 Task: Create a rule when the due date is marked ascomplete in a card by anyone except me.
Action: Mouse moved to (1118, 278)
Screenshot: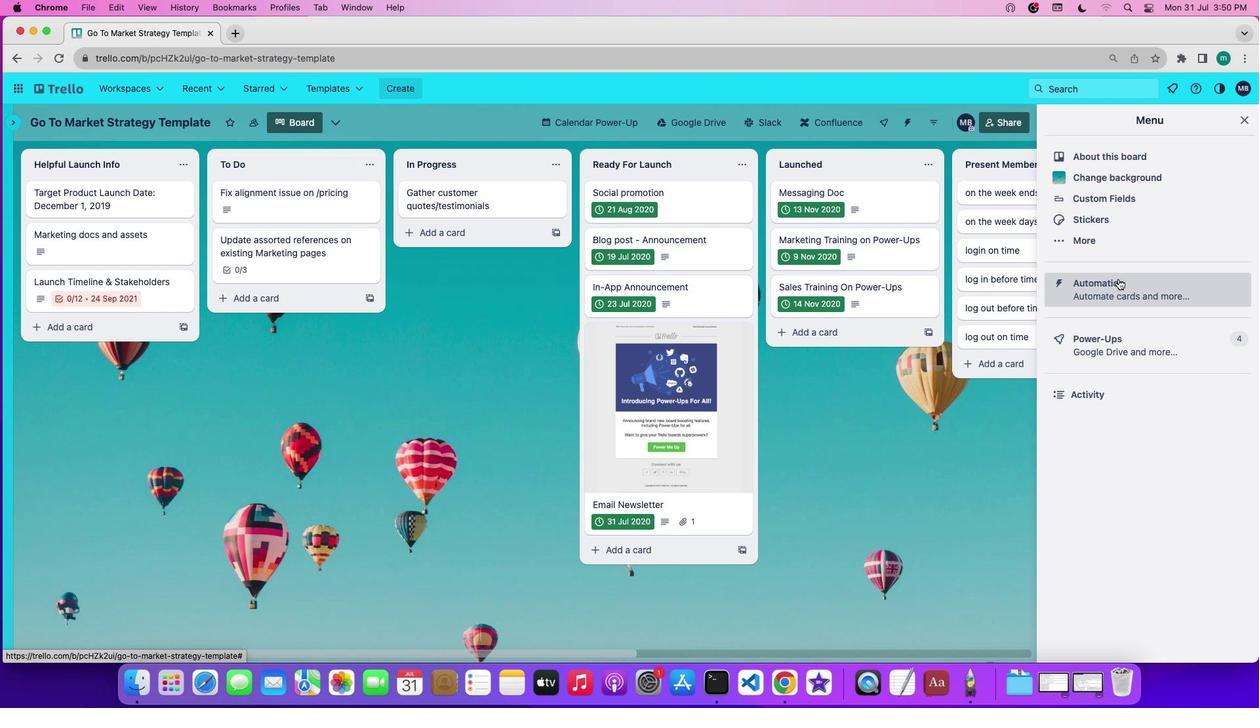 
Action: Mouse pressed left at (1118, 278)
Screenshot: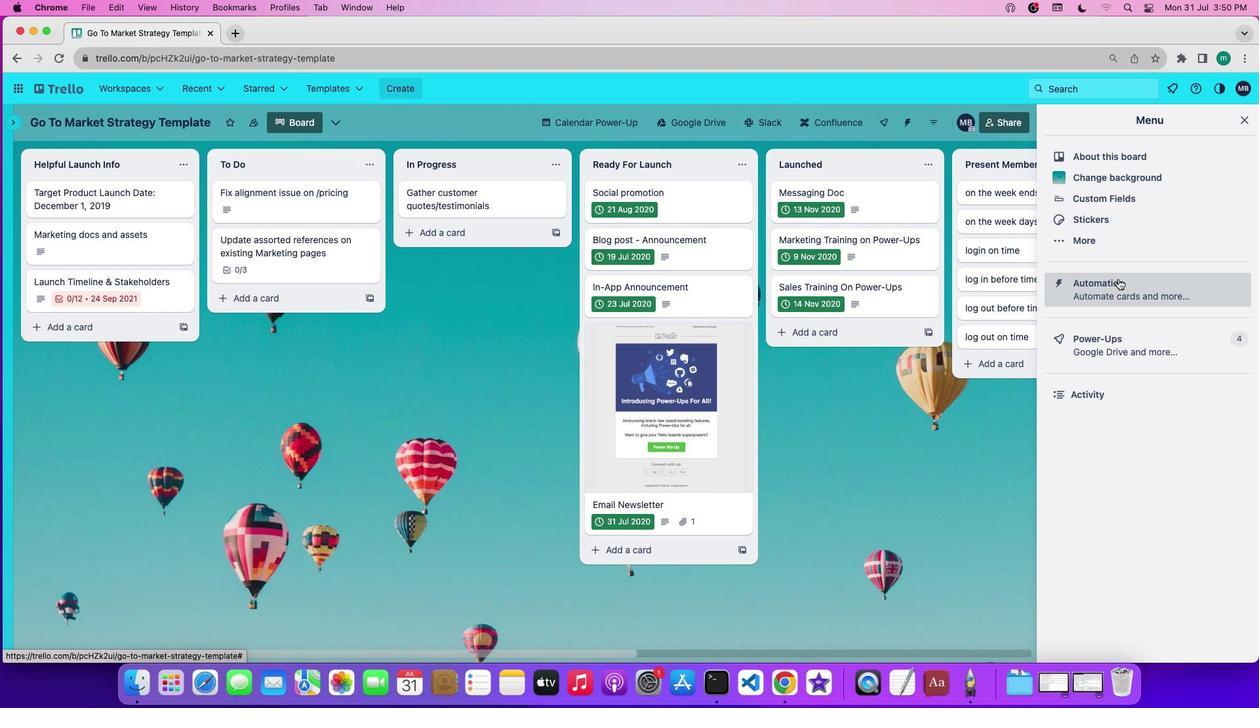 
Action: Mouse moved to (73, 249)
Screenshot: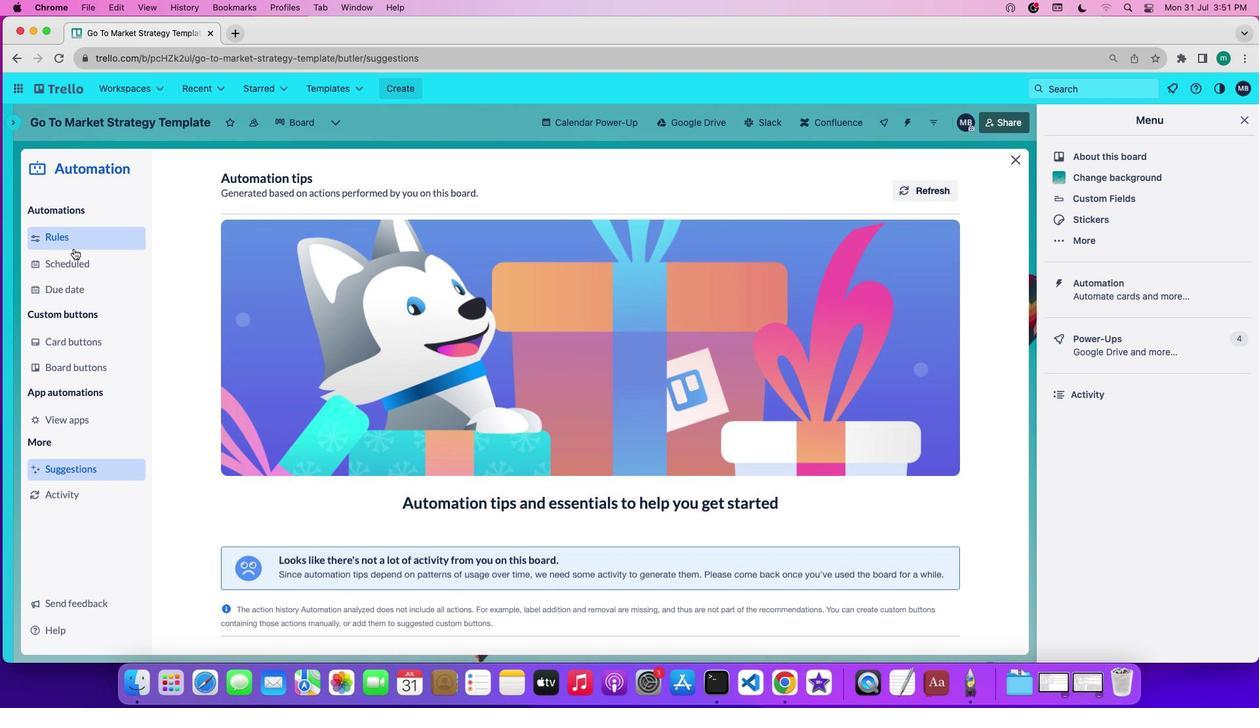
Action: Mouse pressed left at (73, 249)
Screenshot: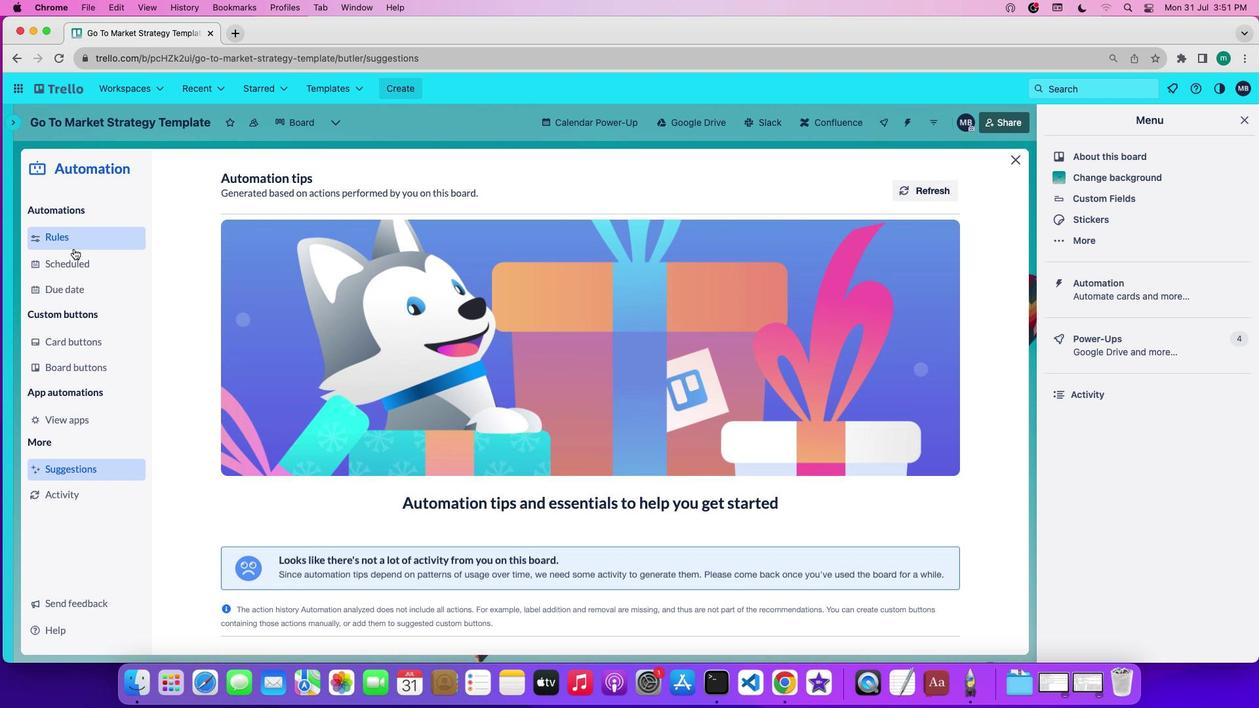 
Action: Mouse moved to (297, 470)
Screenshot: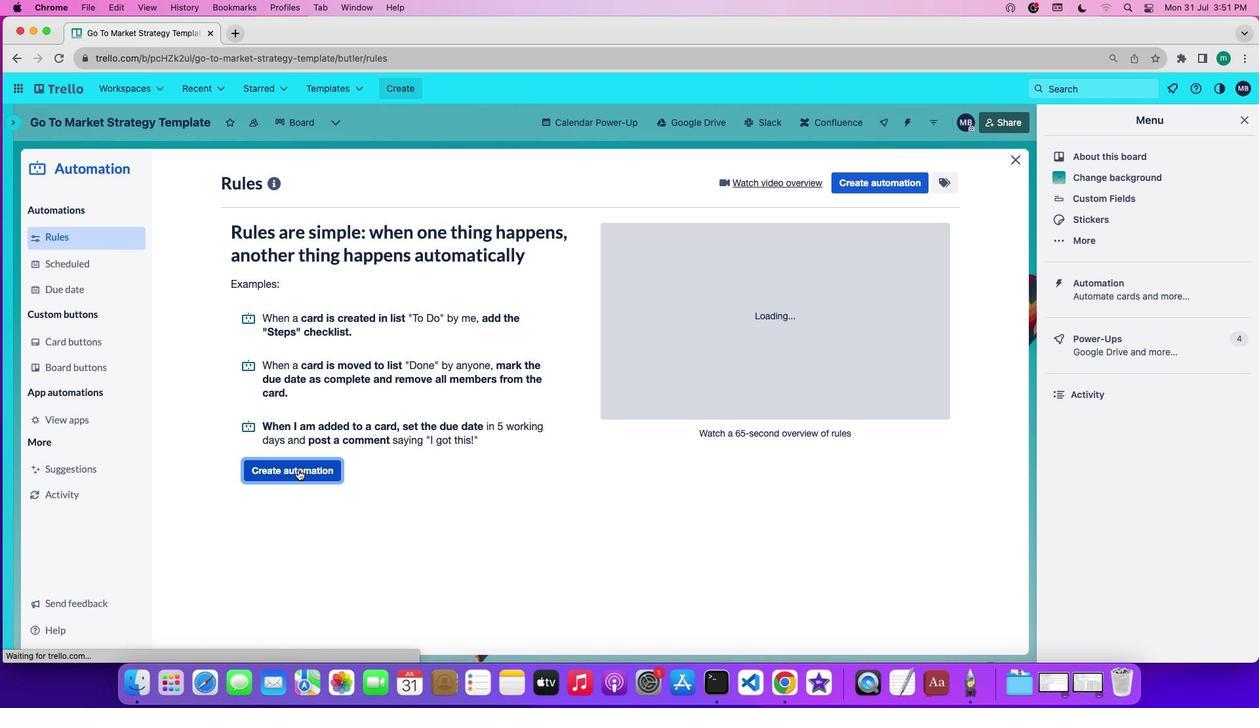 
Action: Mouse pressed left at (297, 470)
Screenshot: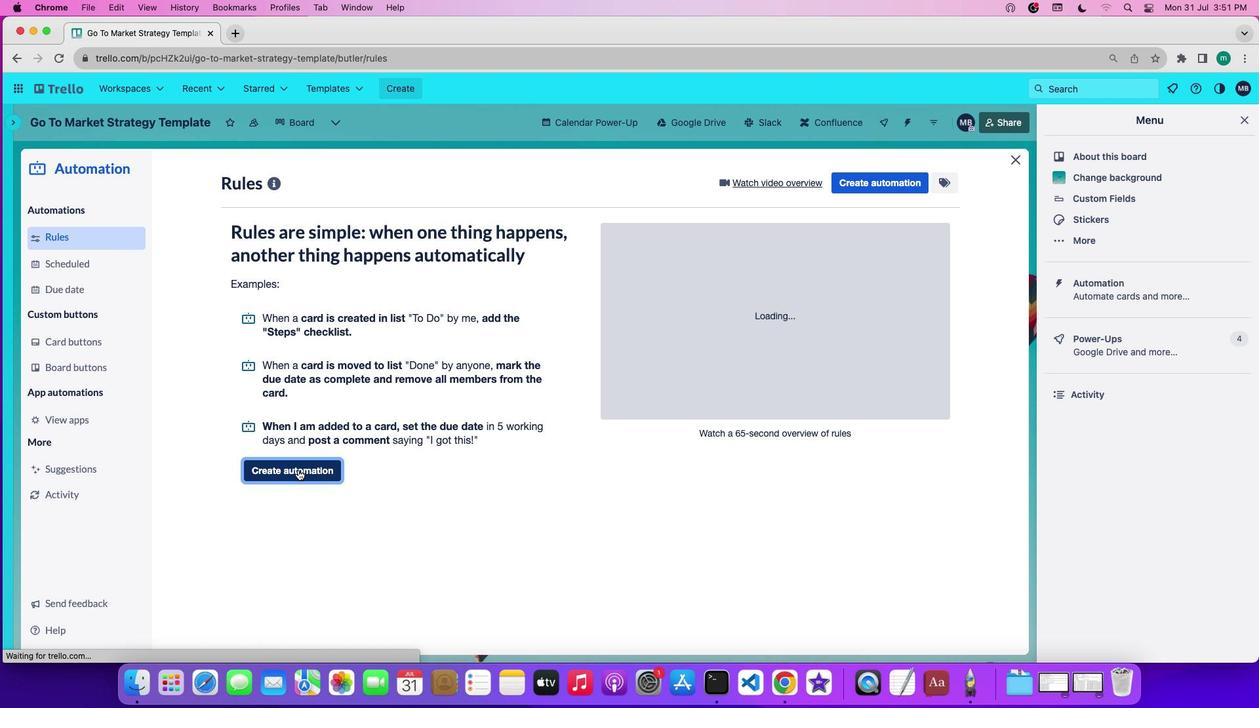 
Action: Mouse moved to (520, 309)
Screenshot: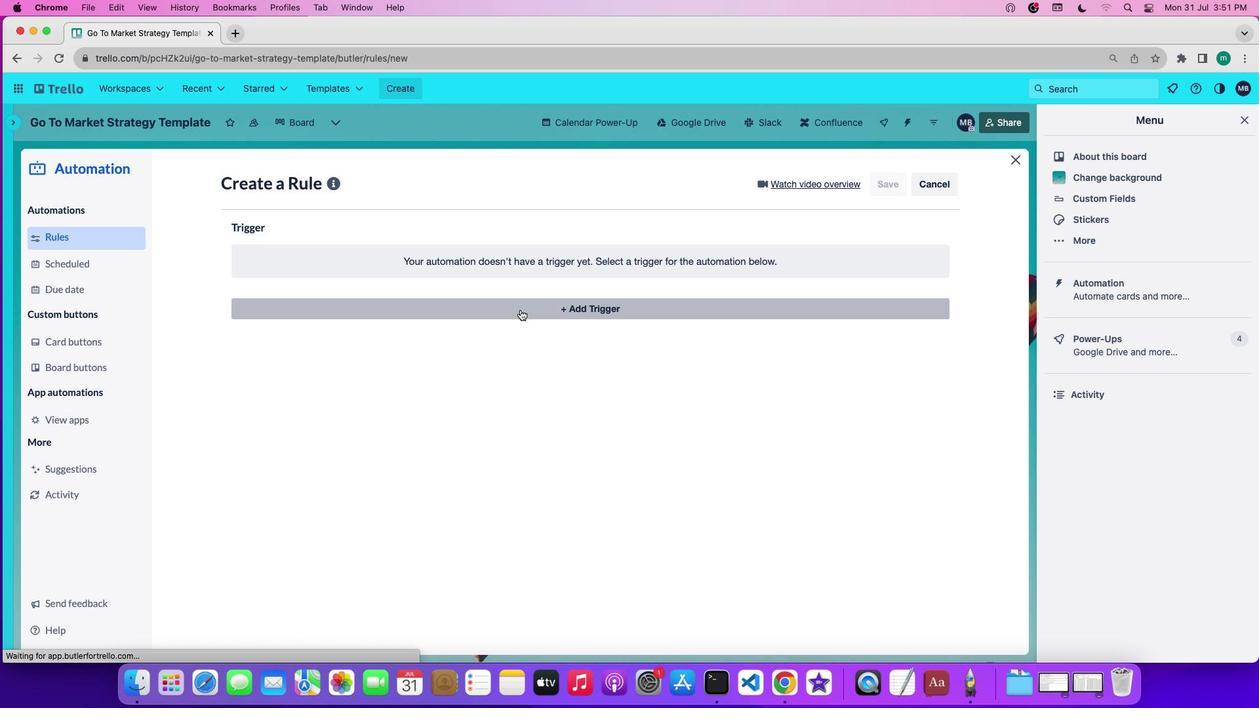 
Action: Mouse pressed left at (520, 309)
Screenshot: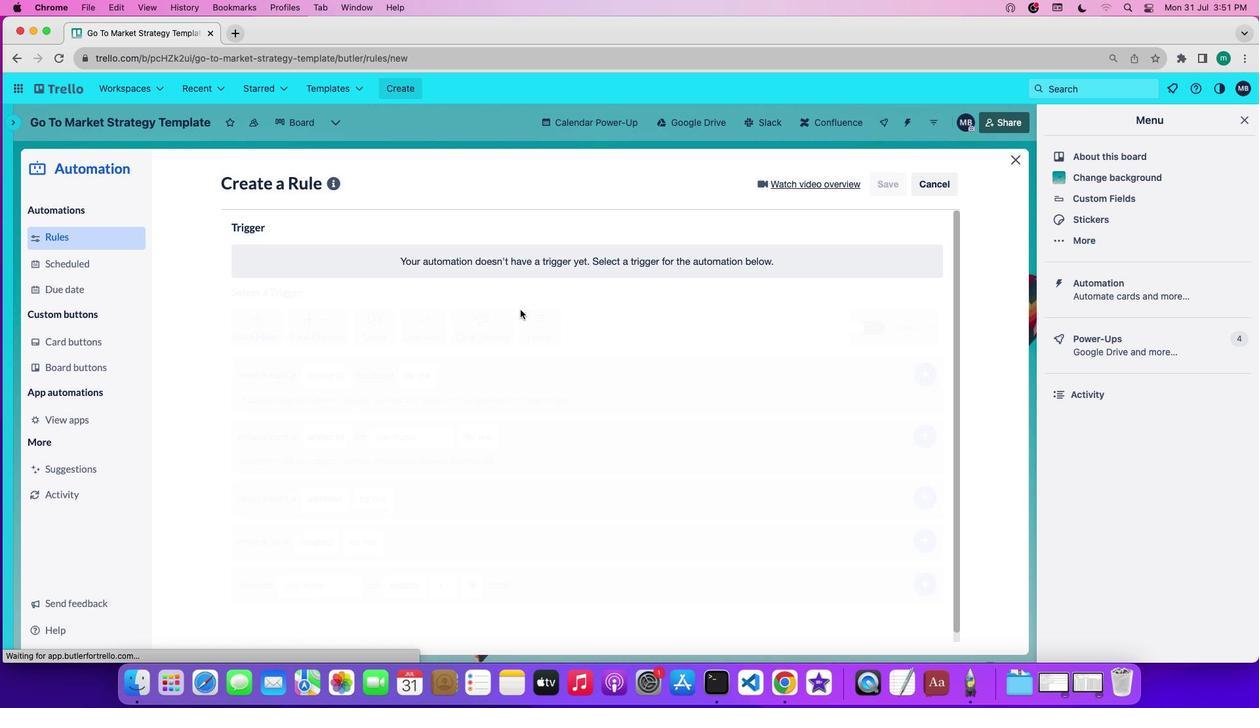 
Action: Mouse moved to (380, 344)
Screenshot: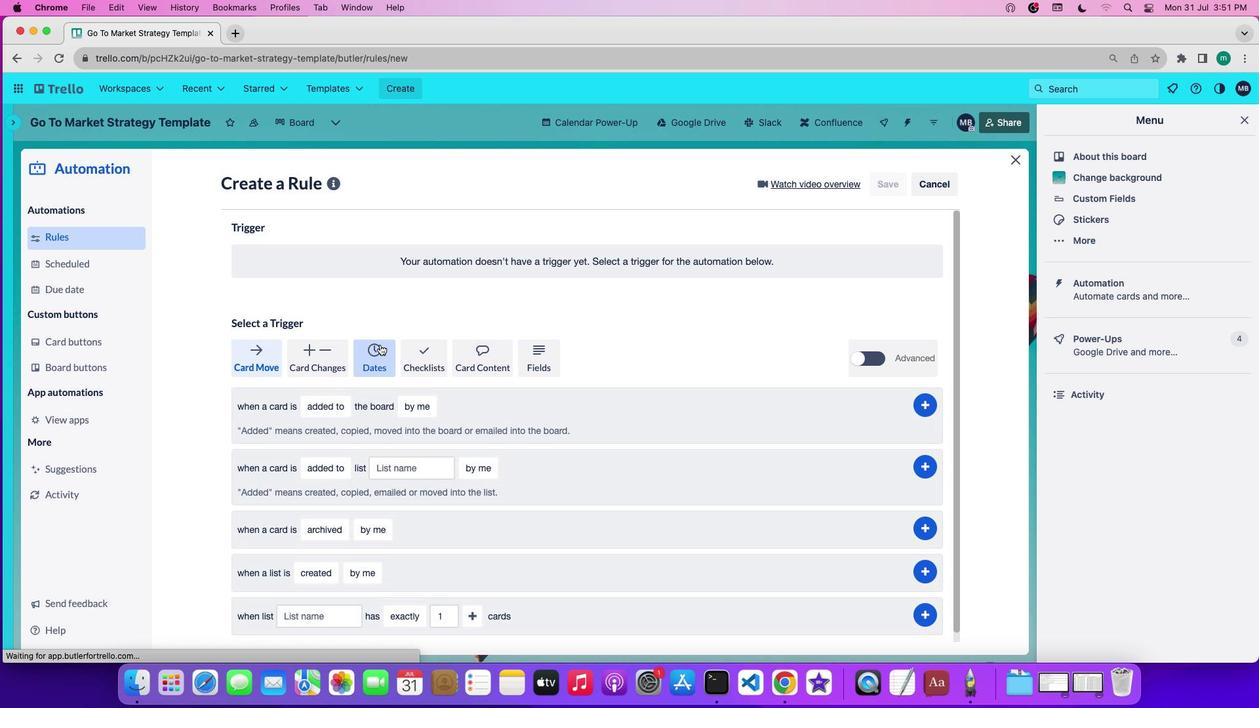 
Action: Mouse pressed left at (380, 344)
Screenshot: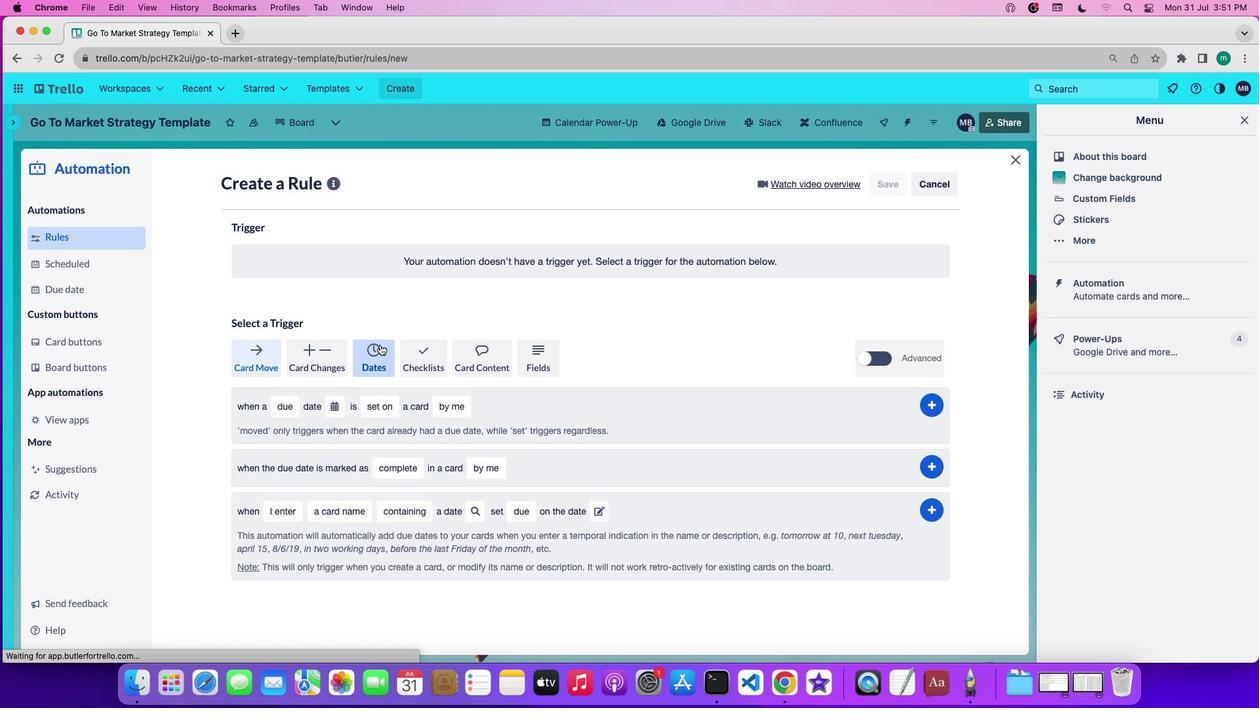 
Action: Mouse moved to (396, 462)
Screenshot: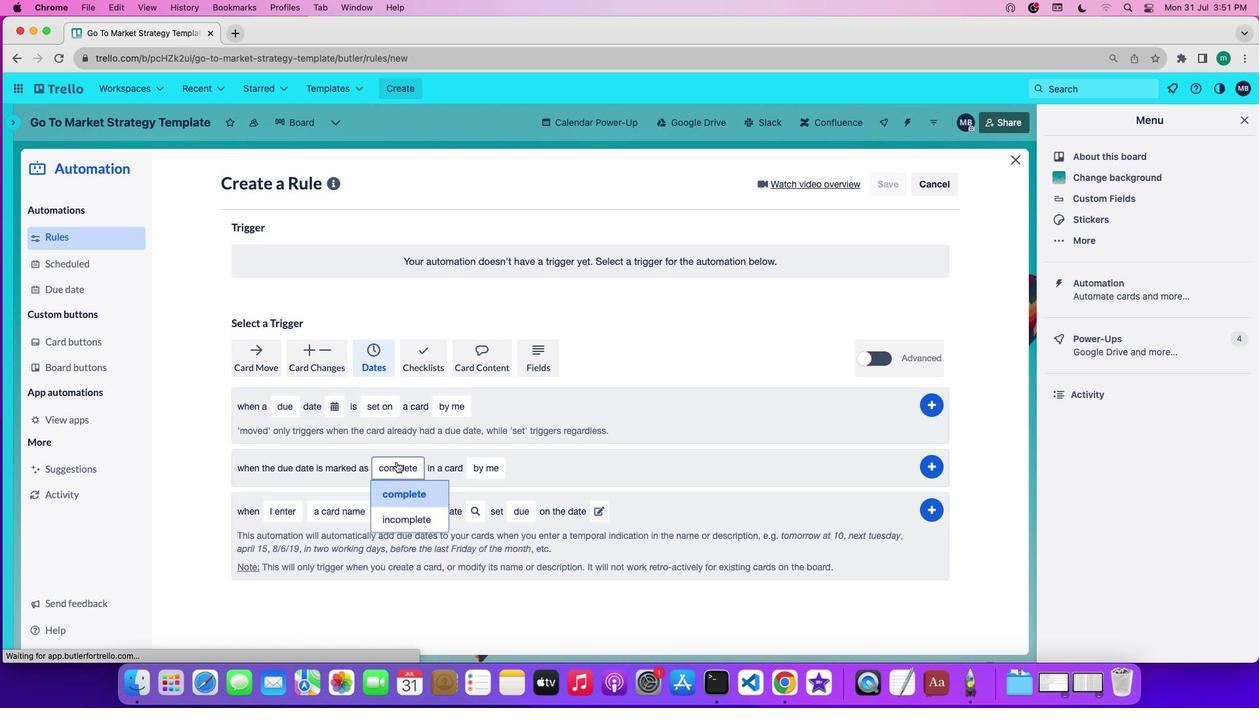 
Action: Mouse pressed left at (396, 462)
Screenshot: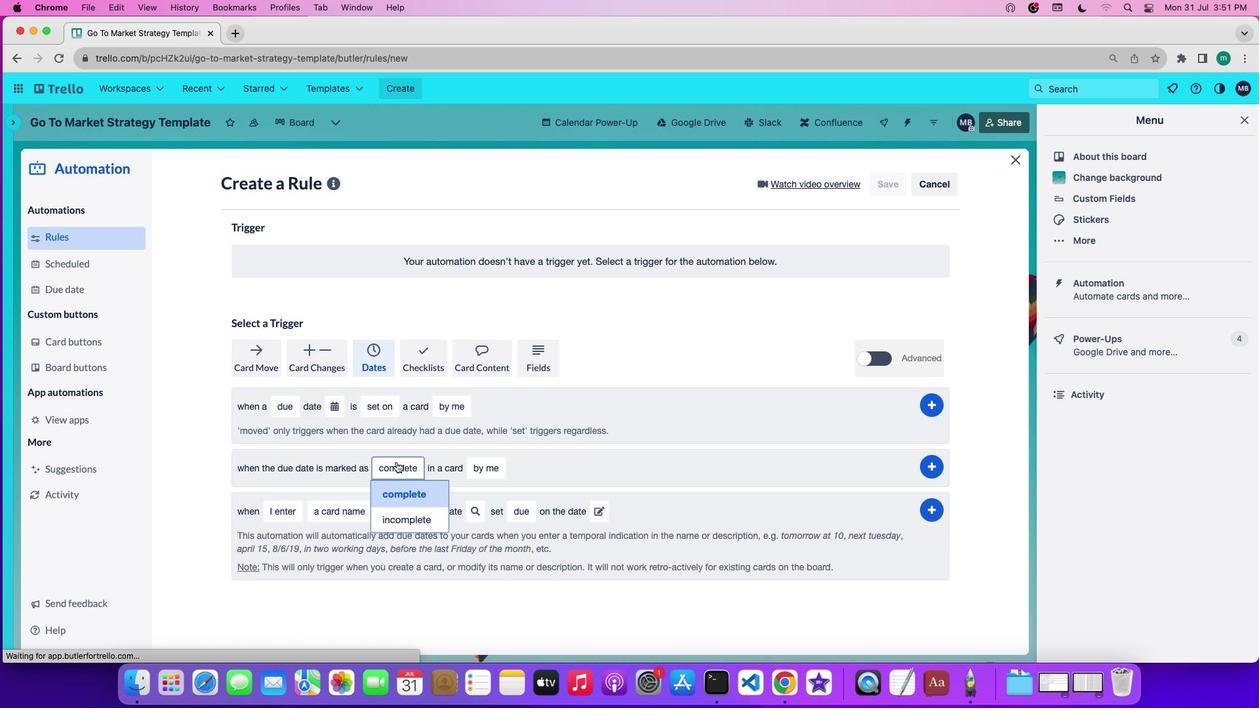 
Action: Mouse moved to (400, 494)
Screenshot: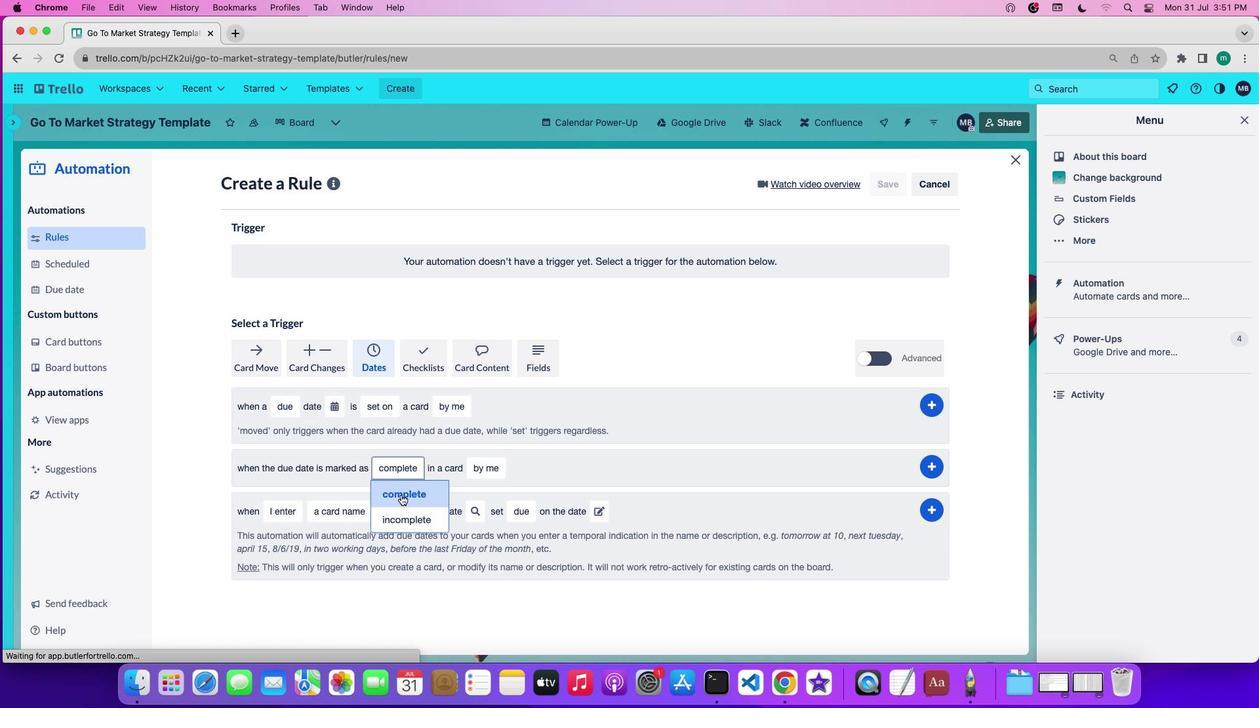 
Action: Mouse pressed left at (400, 494)
Screenshot: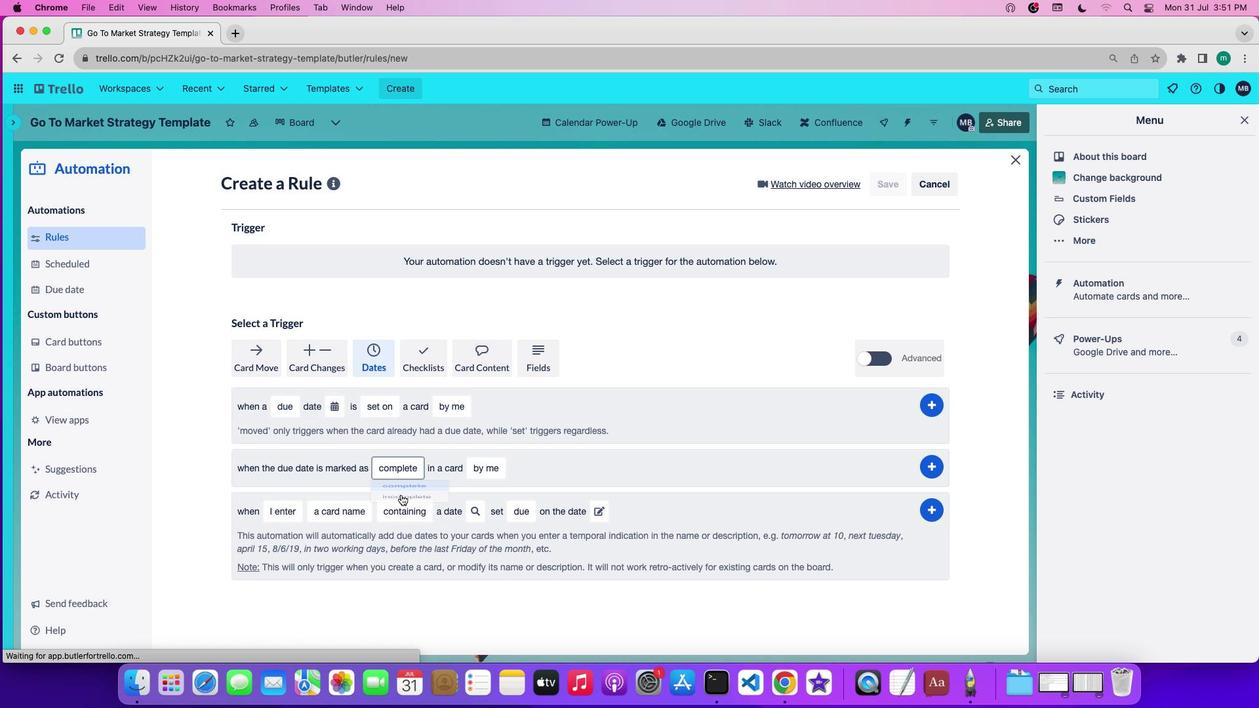 
Action: Mouse moved to (485, 464)
Screenshot: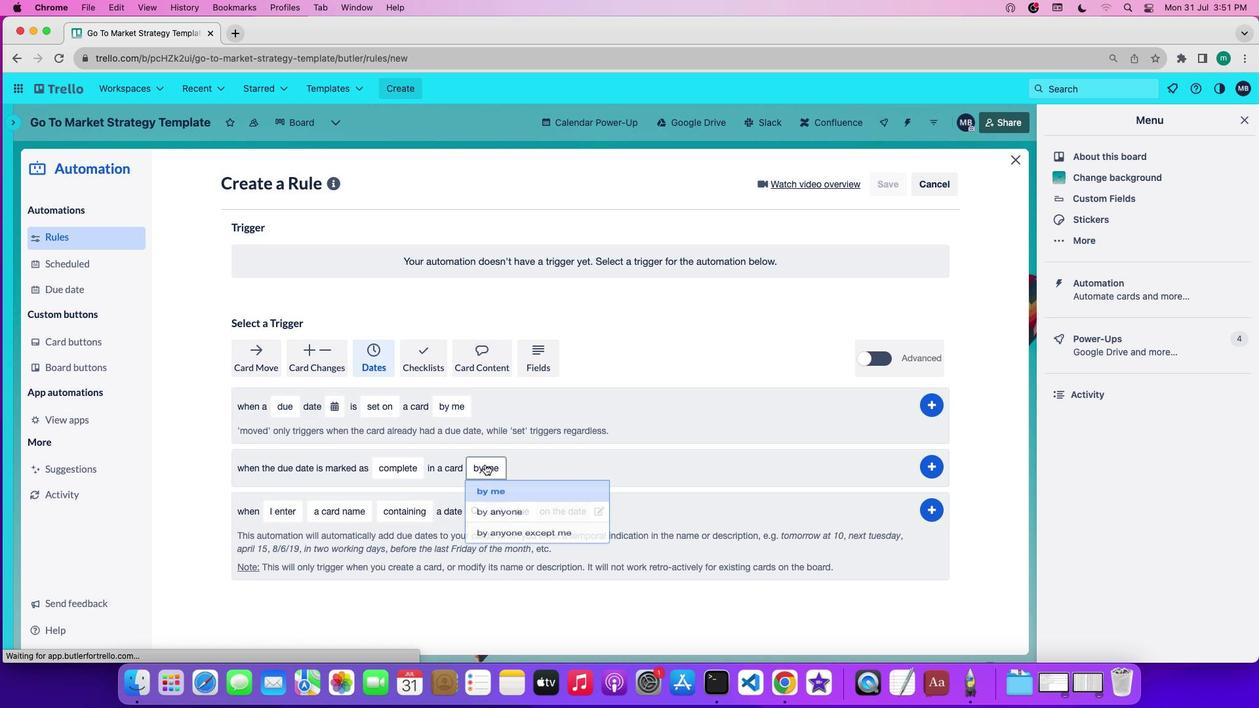 
Action: Mouse pressed left at (485, 464)
Screenshot: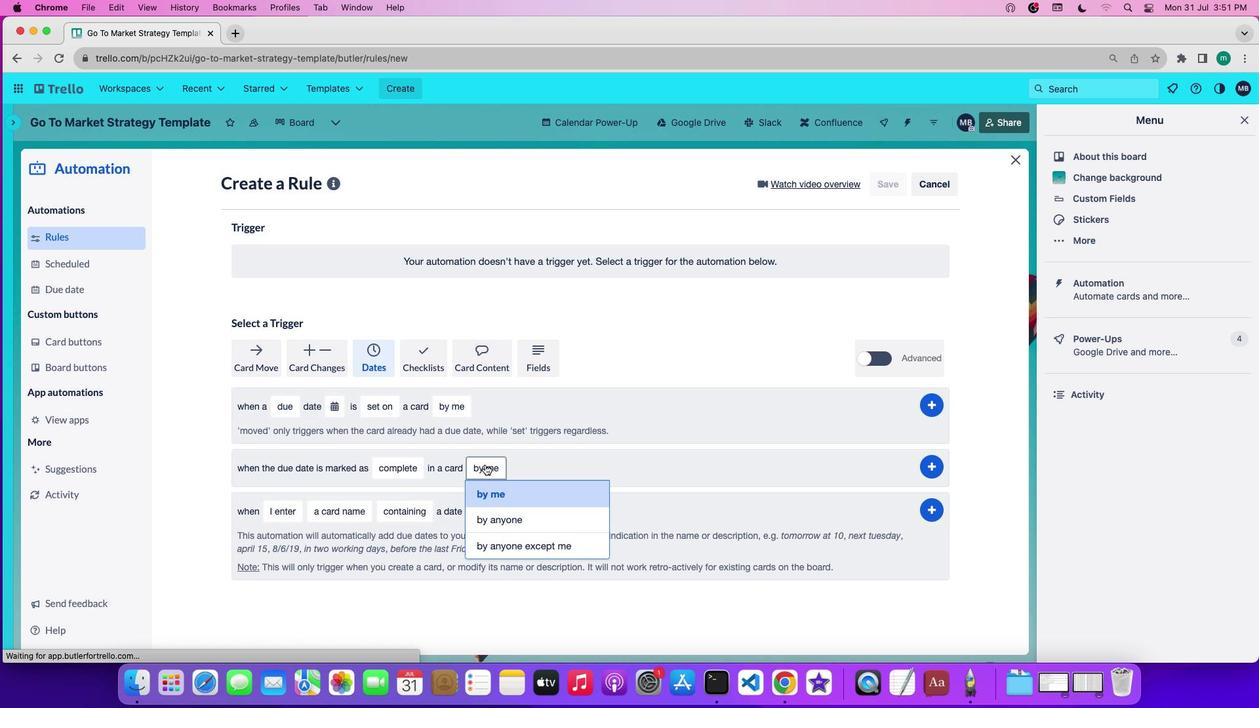 
Action: Mouse moved to (502, 545)
Screenshot: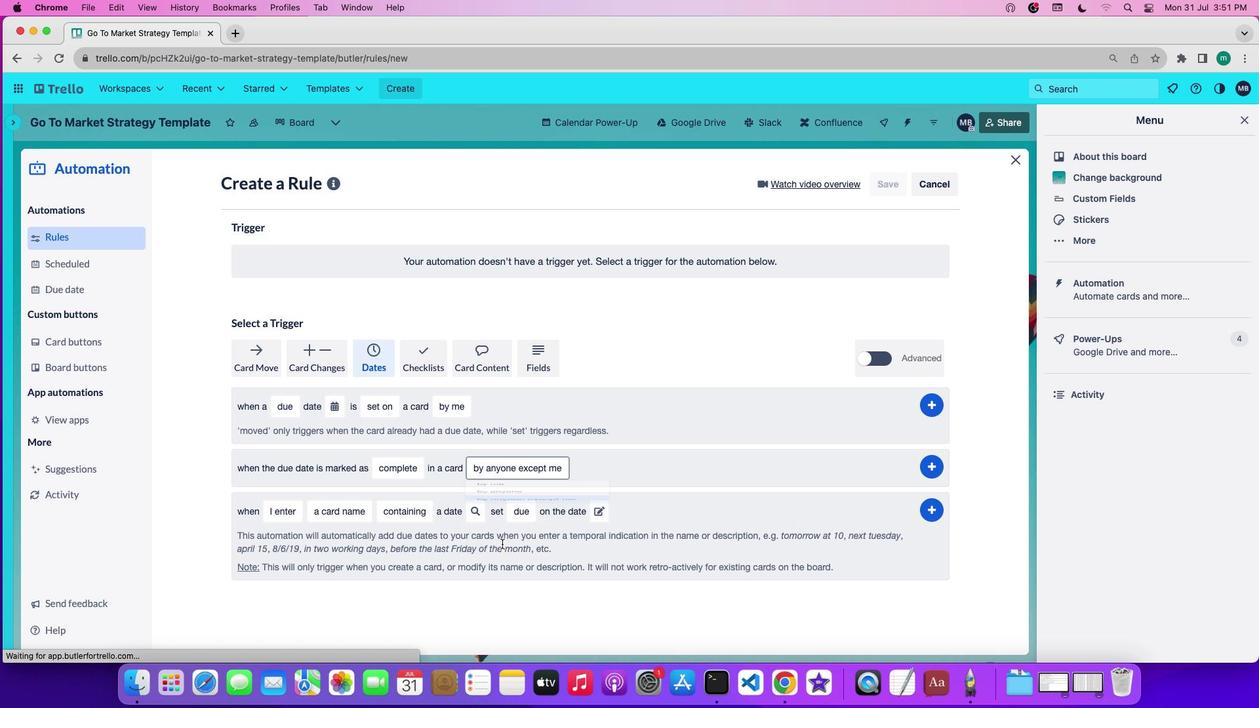 
Action: Mouse pressed left at (502, 545)
Screenshot: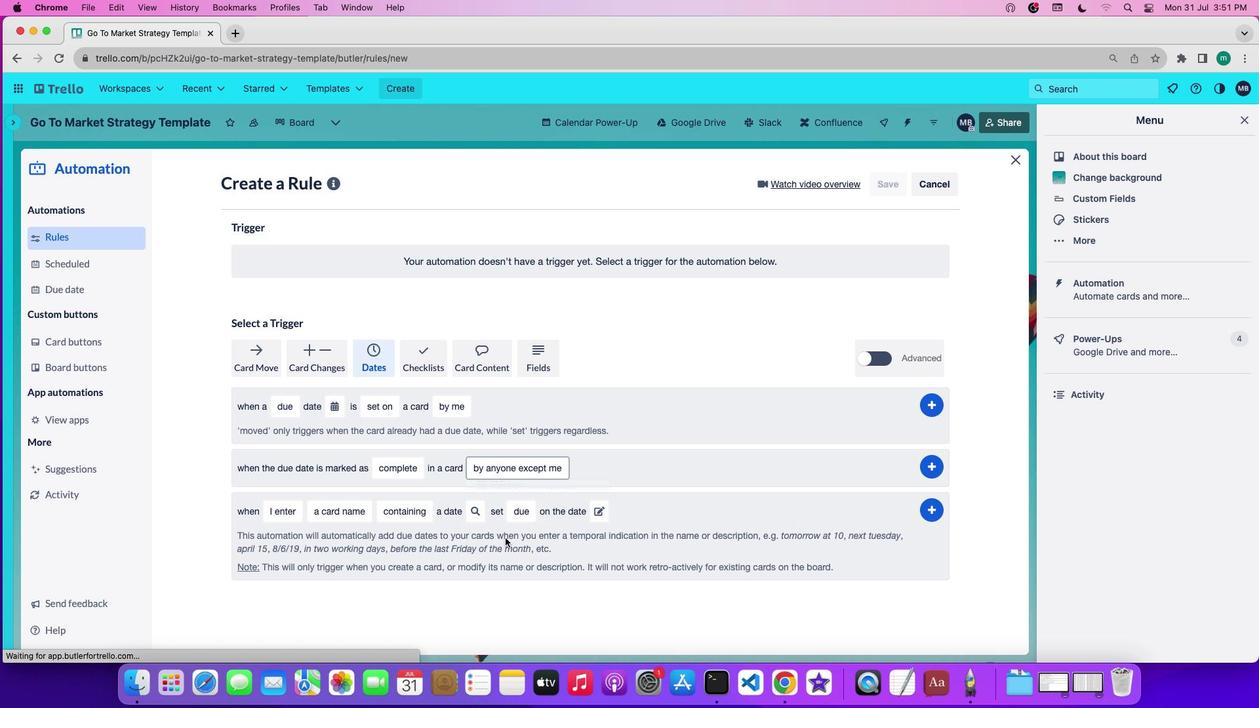 
Action: Mouse moved to (931, 462)
Screenshot: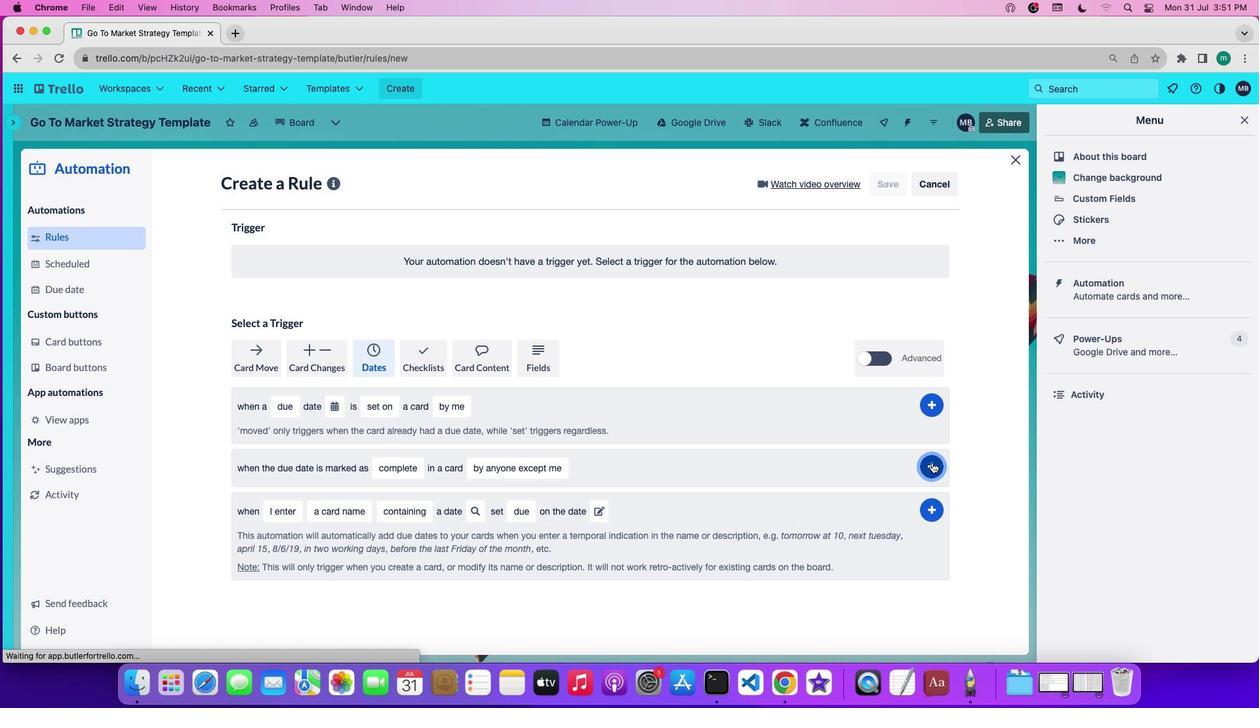 
Action: Mouse pressed left at (931, 462)
Screenshot: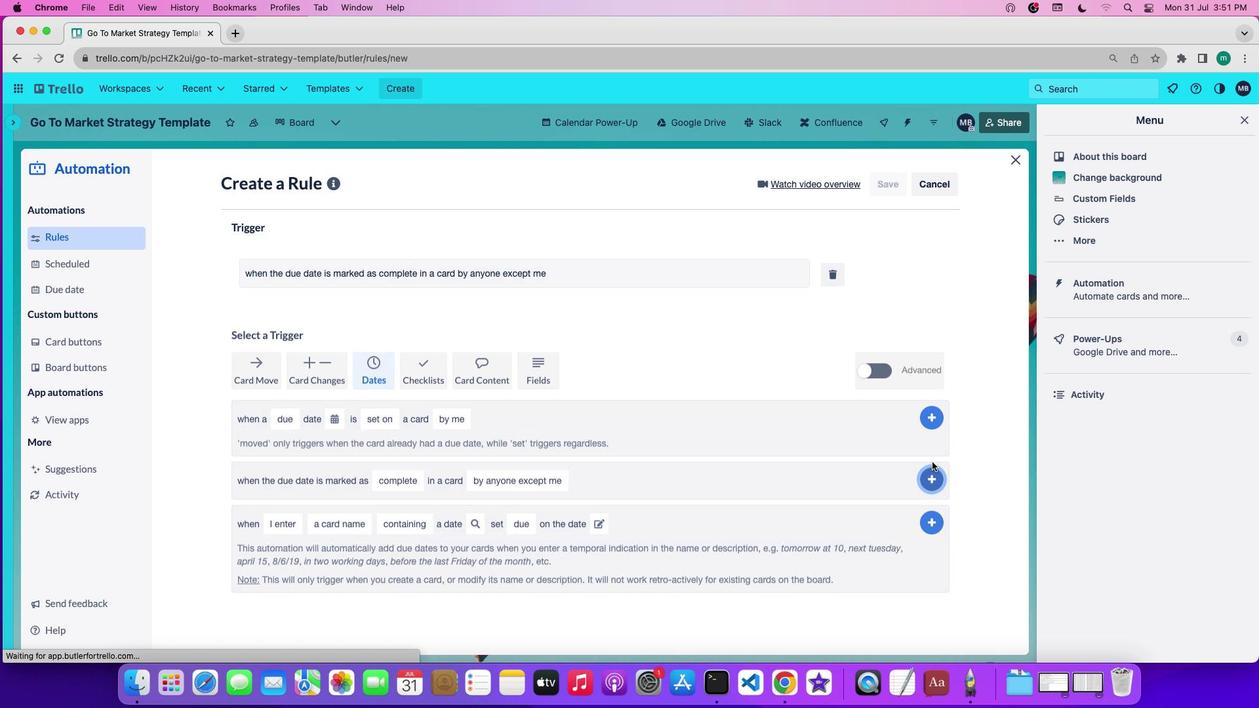 
Action: Mouse moved to (925, 463)
Screenshot: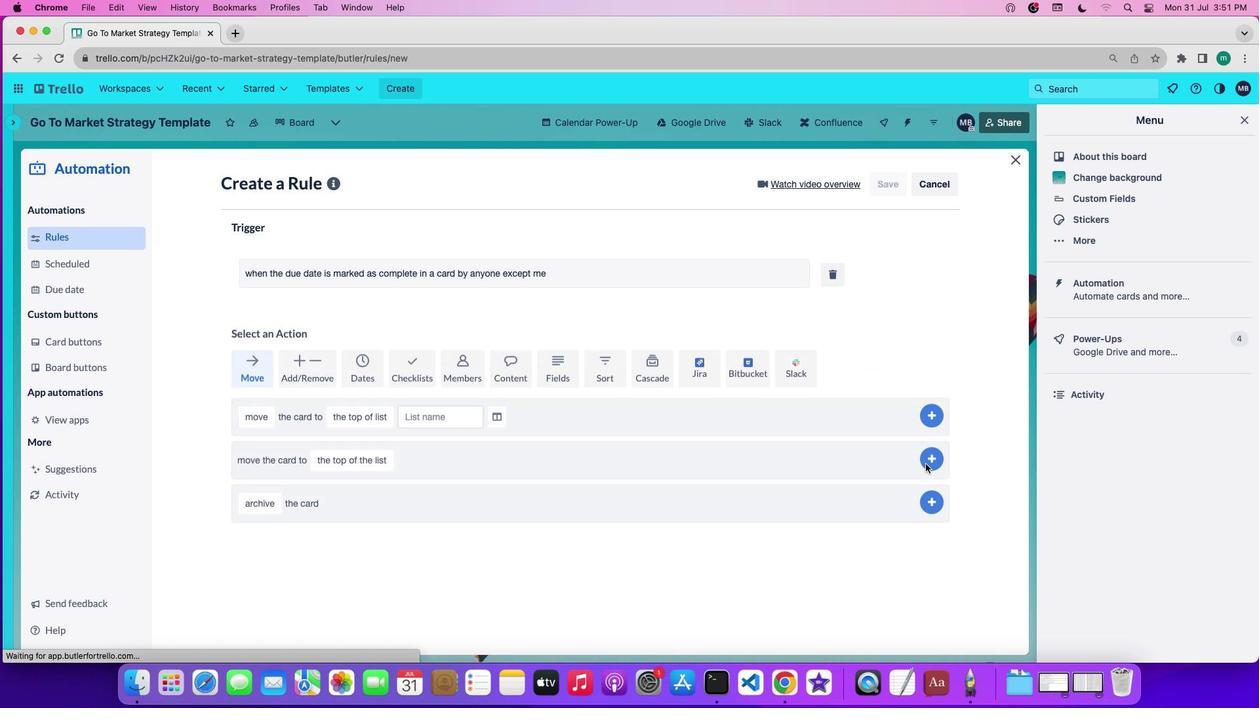 
